 Task: Check the connected calendars.
Action: Mouse moved to (765, 55)
Screenshot: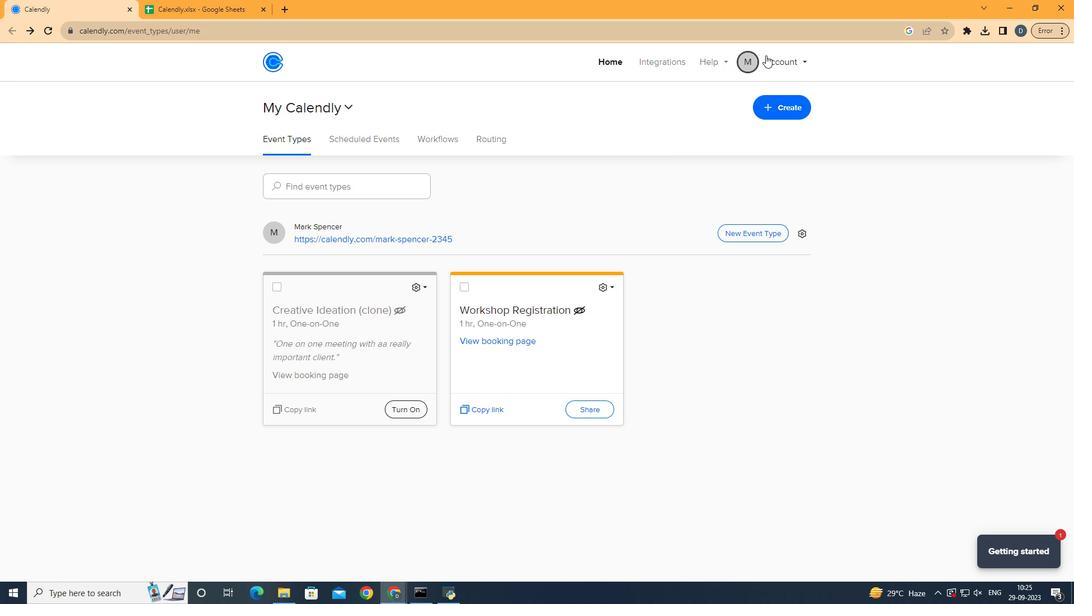 
Action: Mouse pressed left at (765, 55)
Screenshot: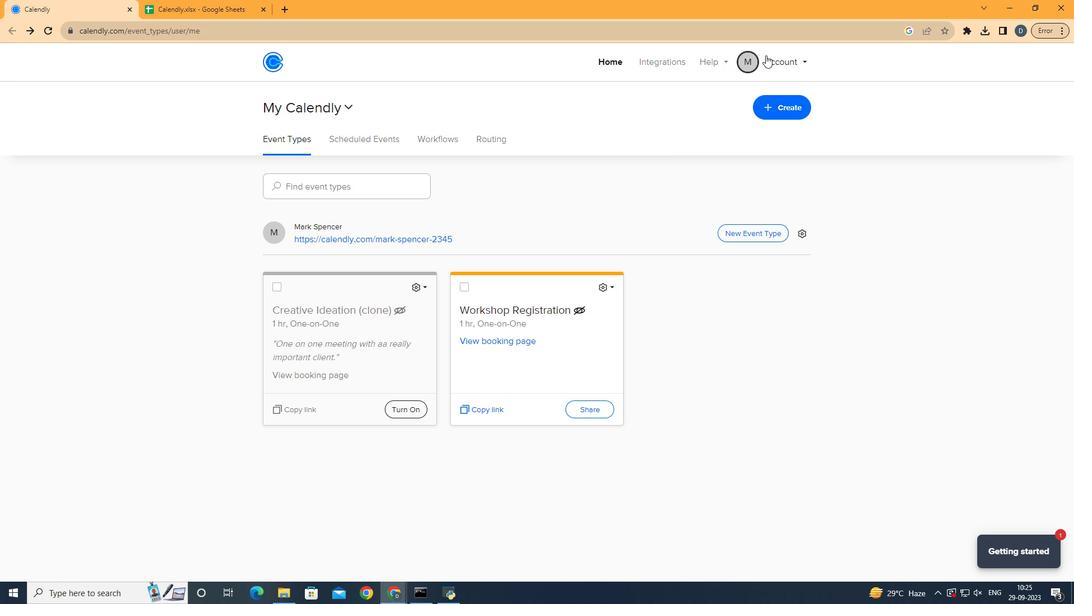 
Action: Mouse moved to (736, 105)
Screenshot: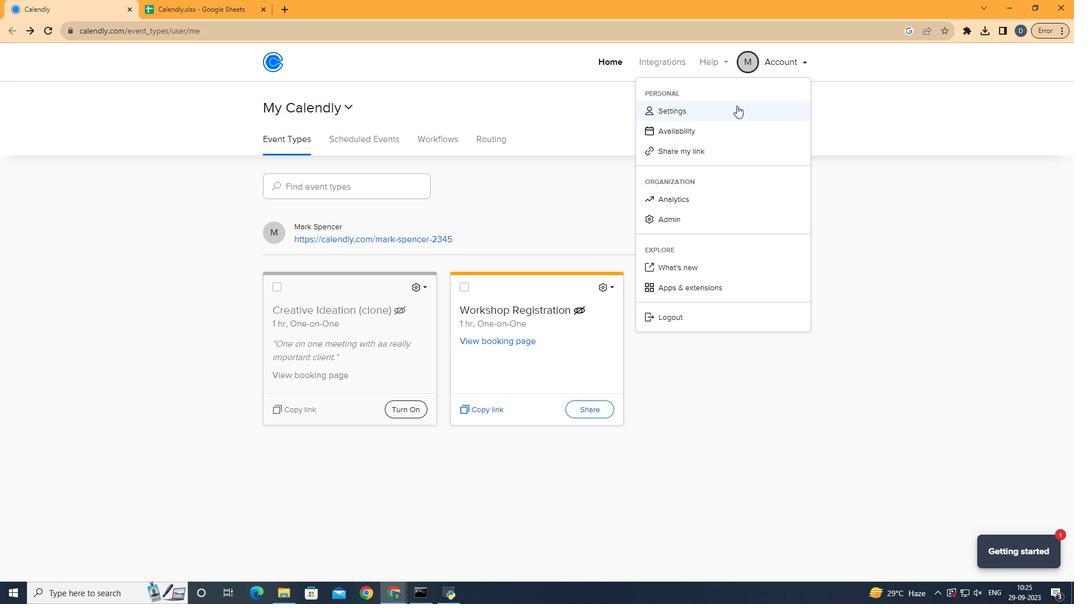 
Action: Mouse pressed left at (736, 105)
Screenshot: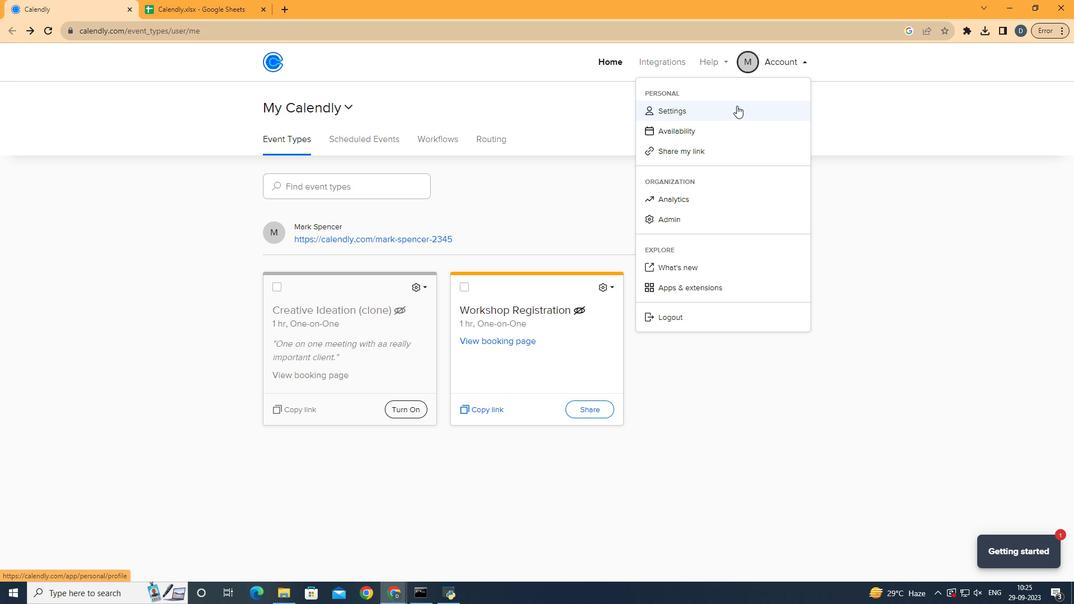 
Action: Mouse moved to (113, 227)
Screenshot: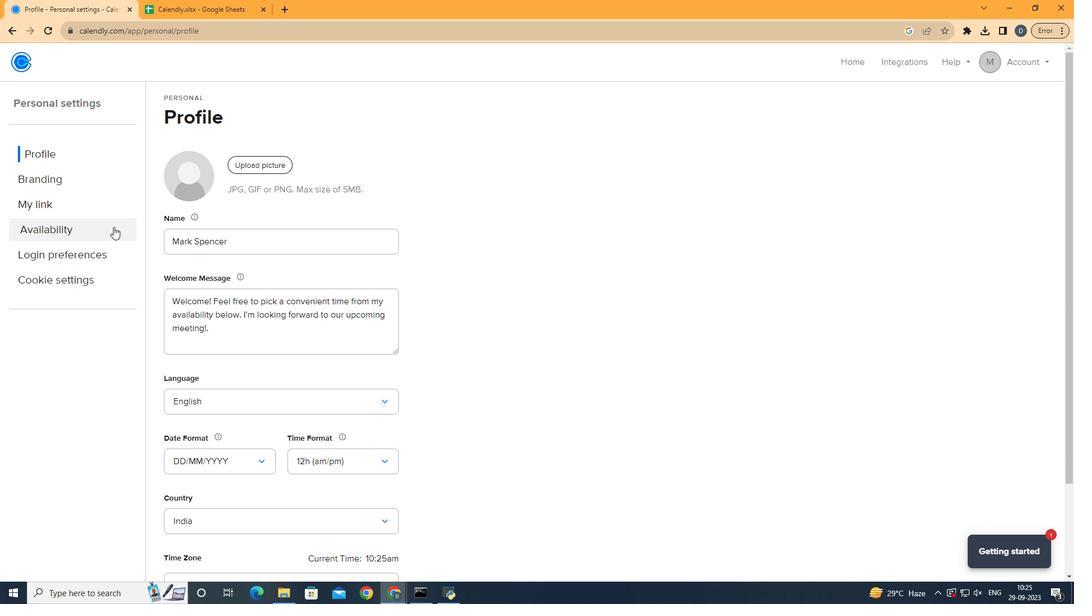 
Action: Mouse pressed left at (113, 227)
Screenshot: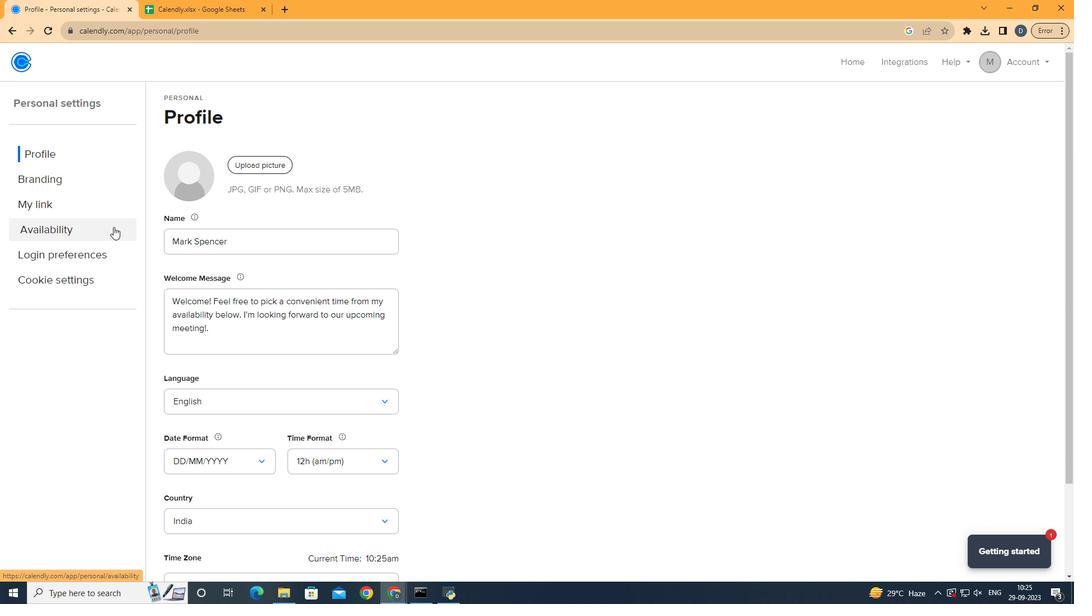 
Action: Mouse moved to (299, 144)
Screenshot: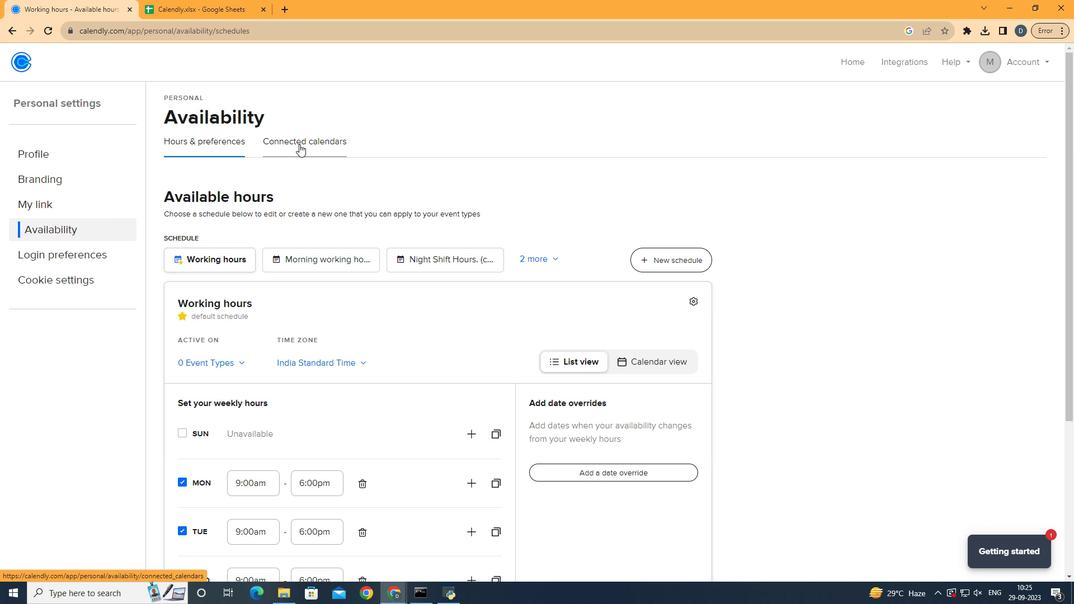 
Action: Mouse pressed left at (299, 144)
Screenshot: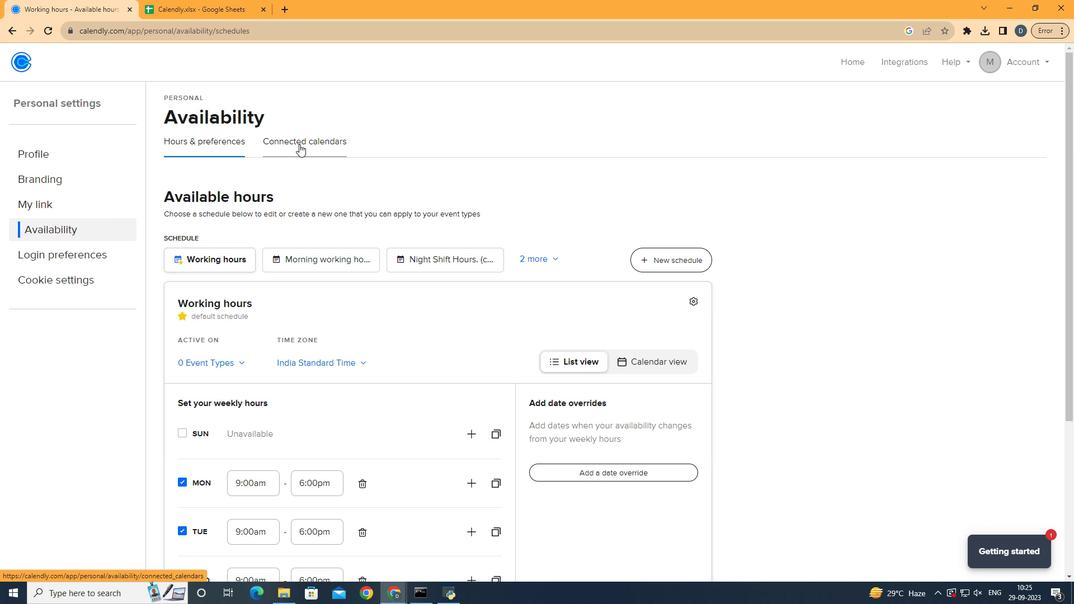 
Action: Mouse moved to (461, 242)
Screenshot: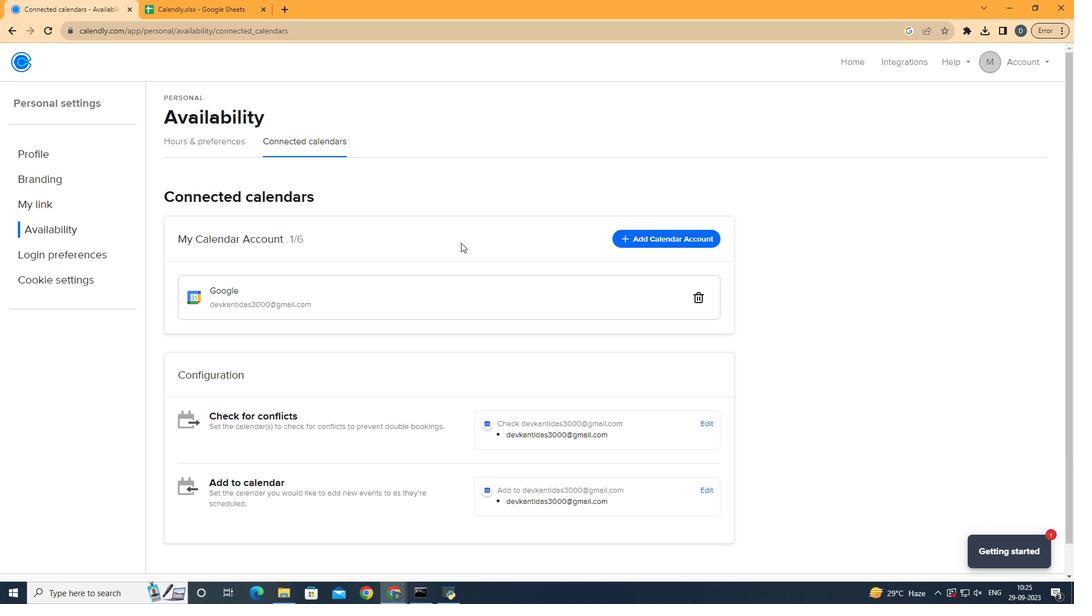 
Action: Mouse scrolled (461, 242) with delta (0, 0)
Screenshot: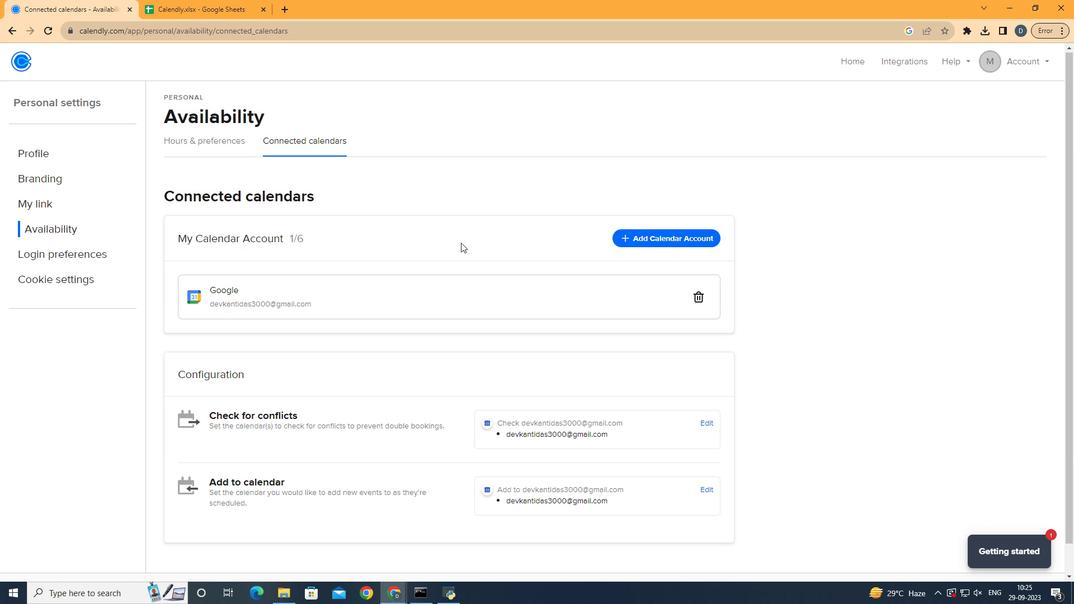 
Action: Mouse scrolled (461, 242) with delta (0, 0)
Screenshot: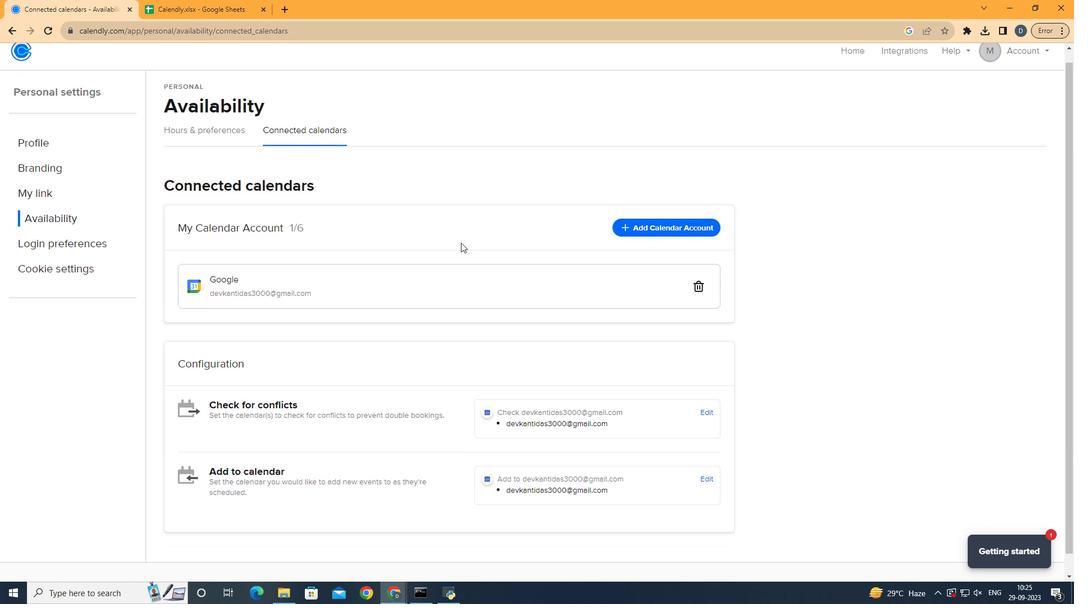 
Action: Mouse scrolled (461, 242) with delta (0, 0)
Screenshot: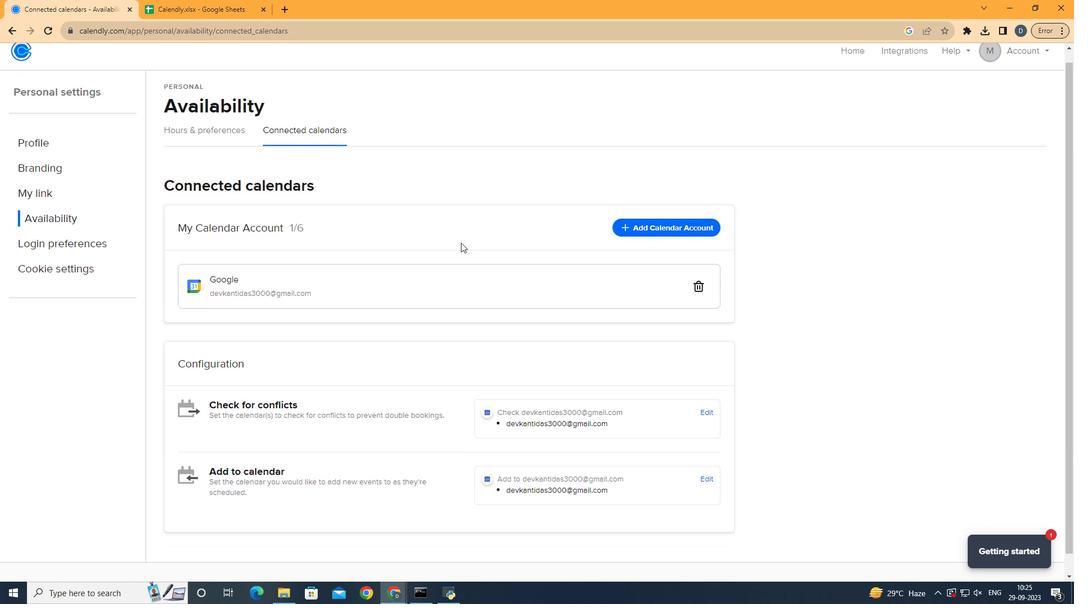 
Action: Mouse scrolled (461, 242) with delta (0, 0)
Screenshot: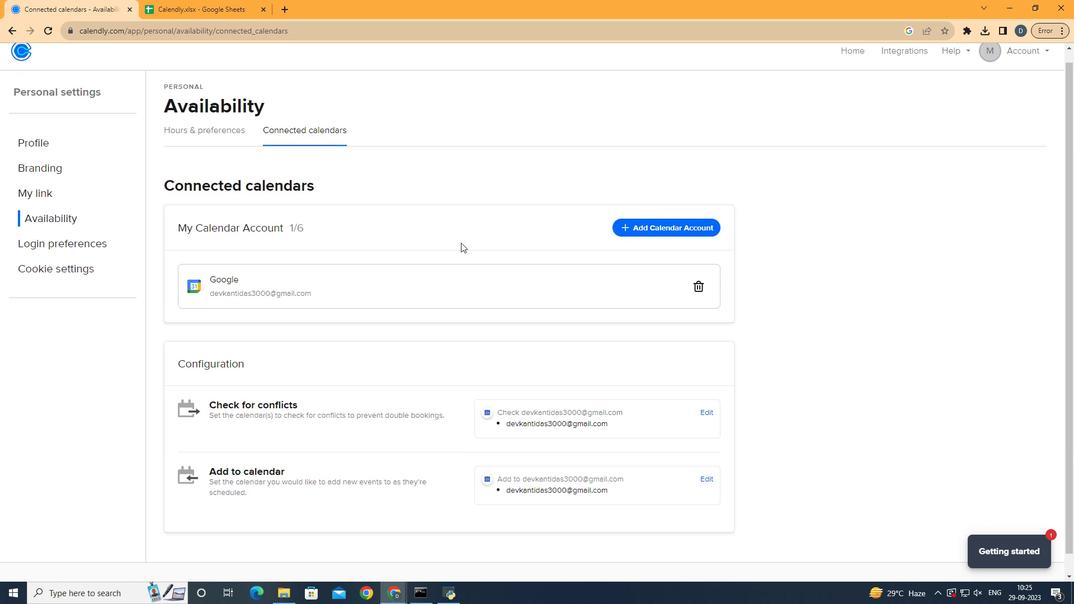 
Action: Mouse moved to (490, 275)
Screenshot: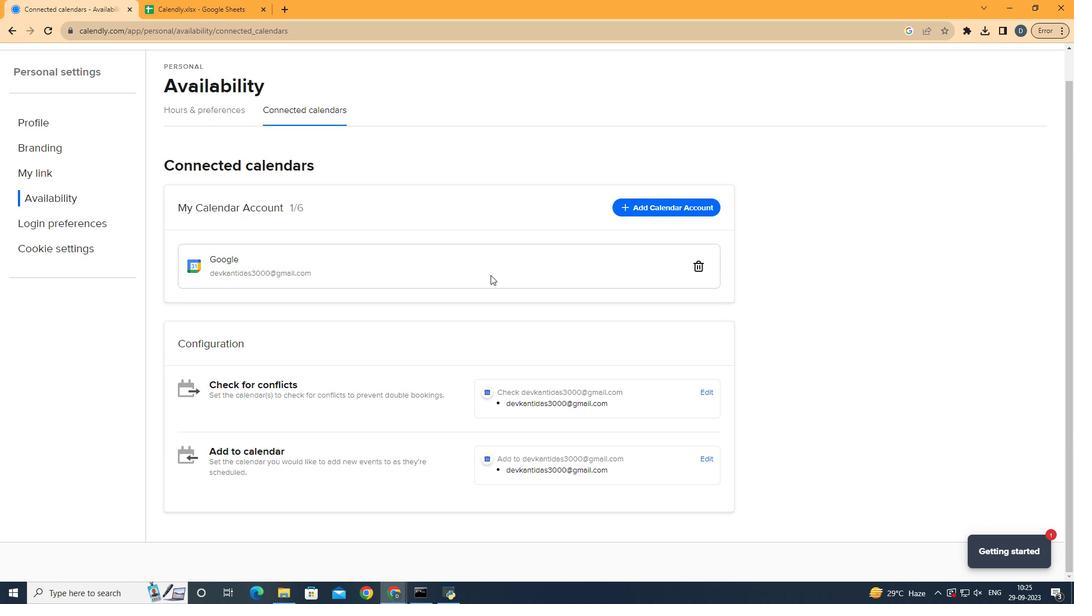 
